 Task: Open settings.json of the linux.
Action: Mouse moved to (29, 588)
Screenshot: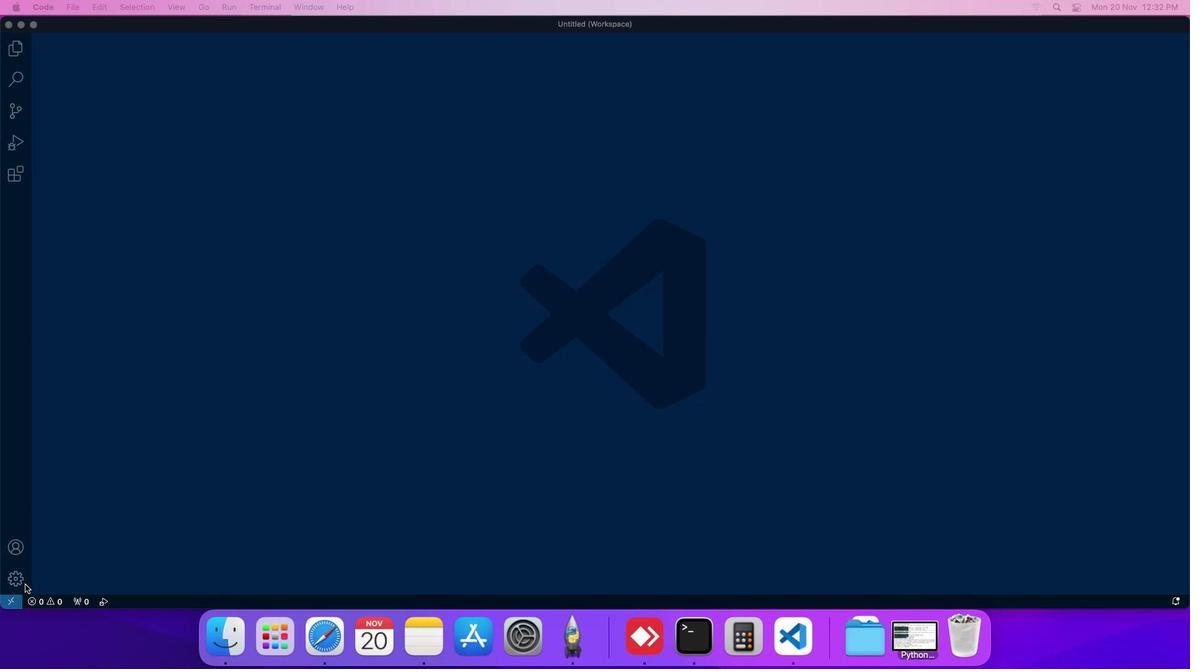 
Action: Mouse pressed left at (29, 588)
Screenshot: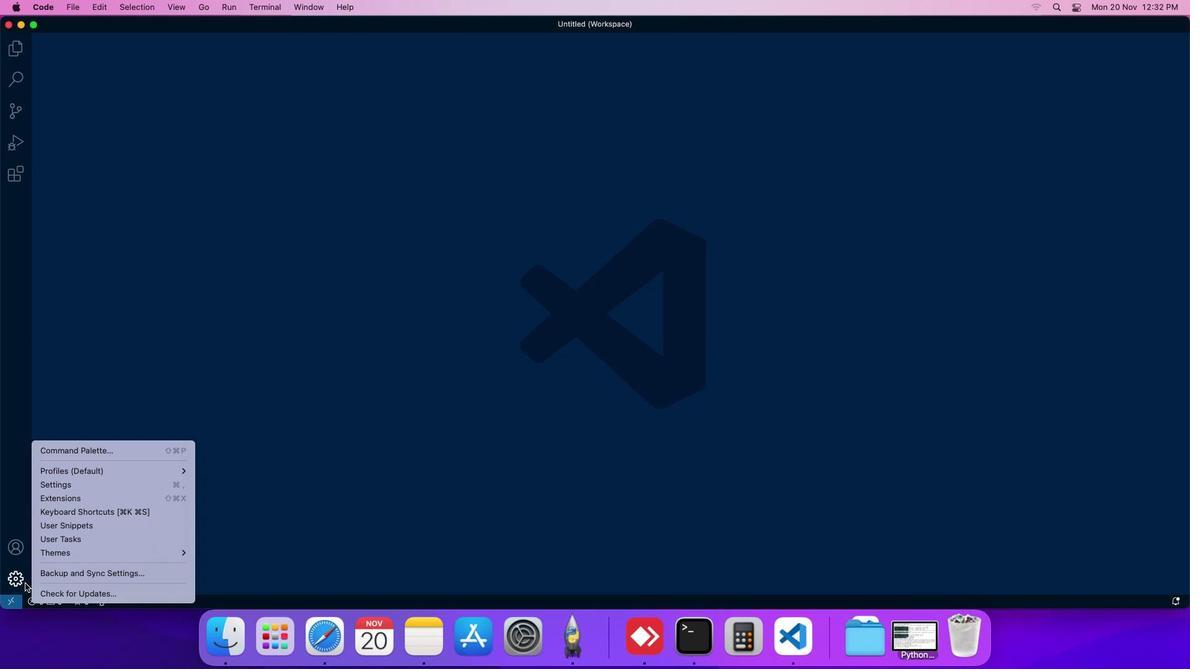 
Action: Mouse moved to (62, 489)
Screenshot: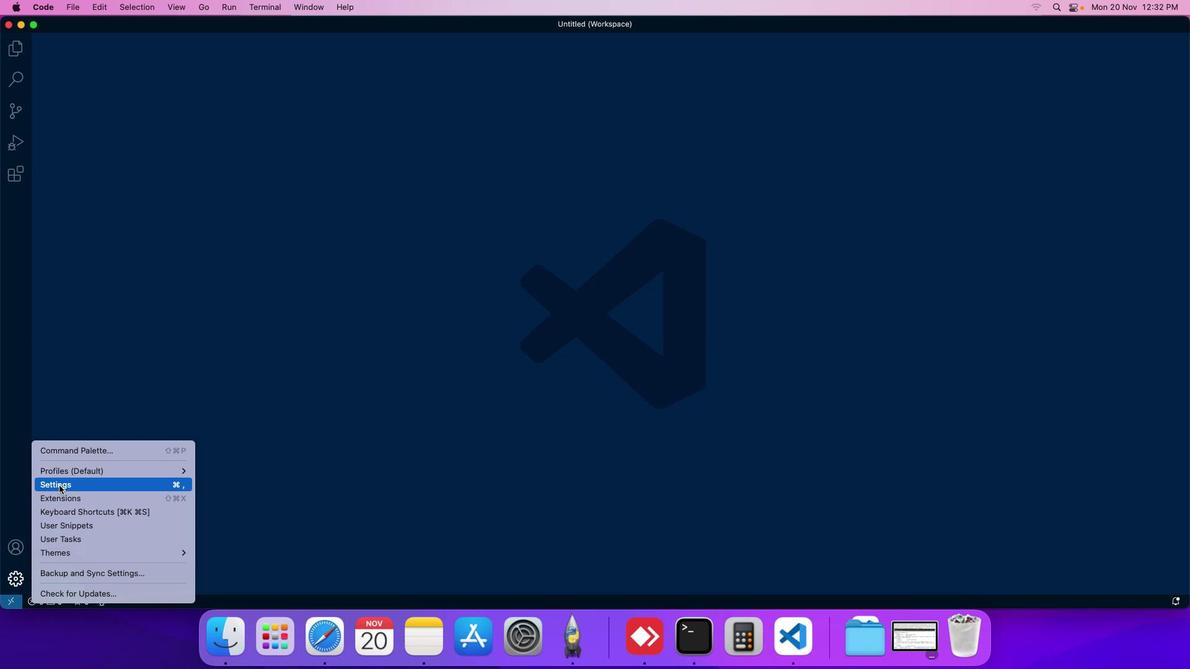 
Action: Mouse pressed left at (62, 489)
Screenshot: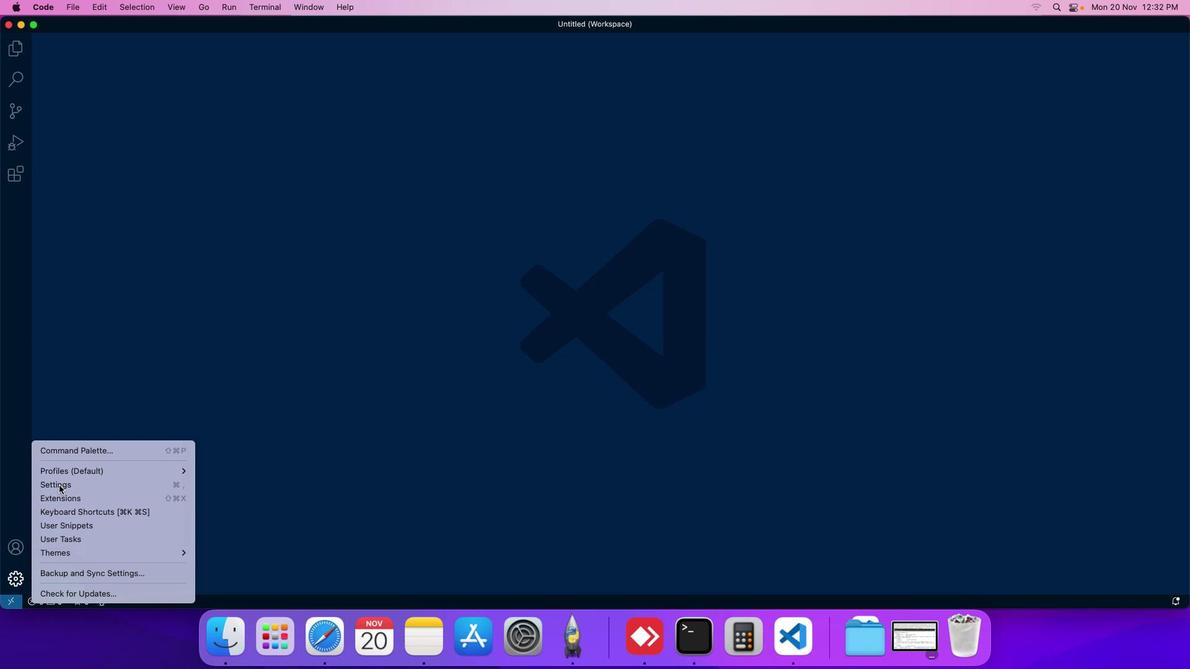 
Action: Mouse moved to (290, 94)
Screenshot: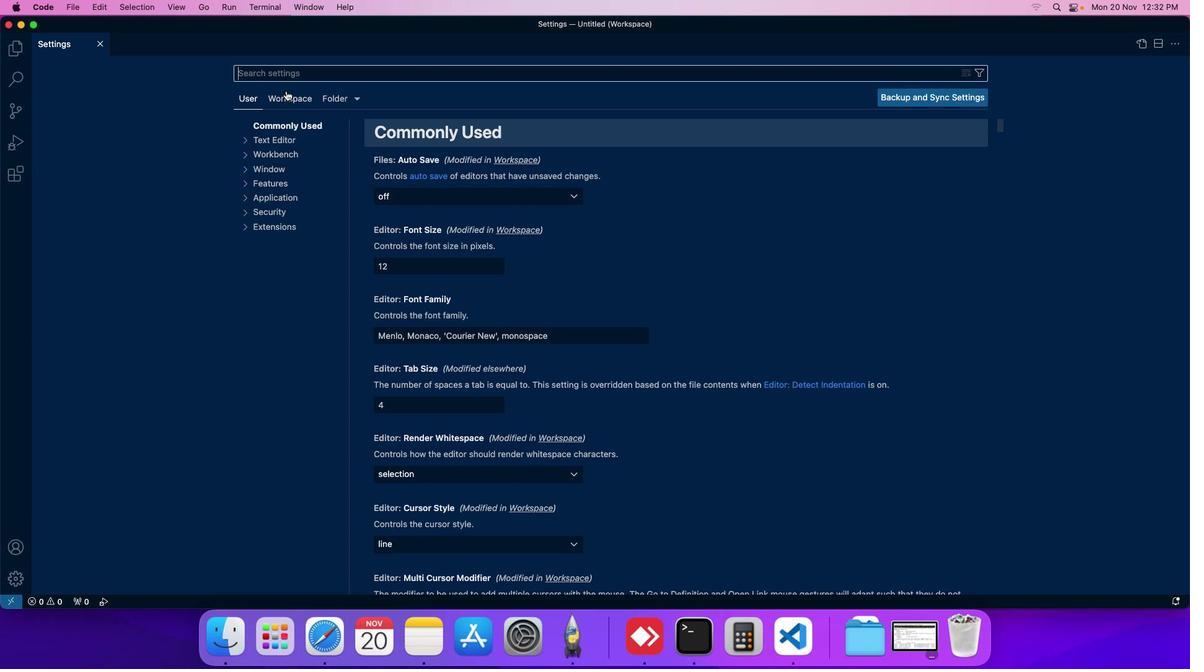 
Action: Mouse pressed left at (290, 94)
Screenshot: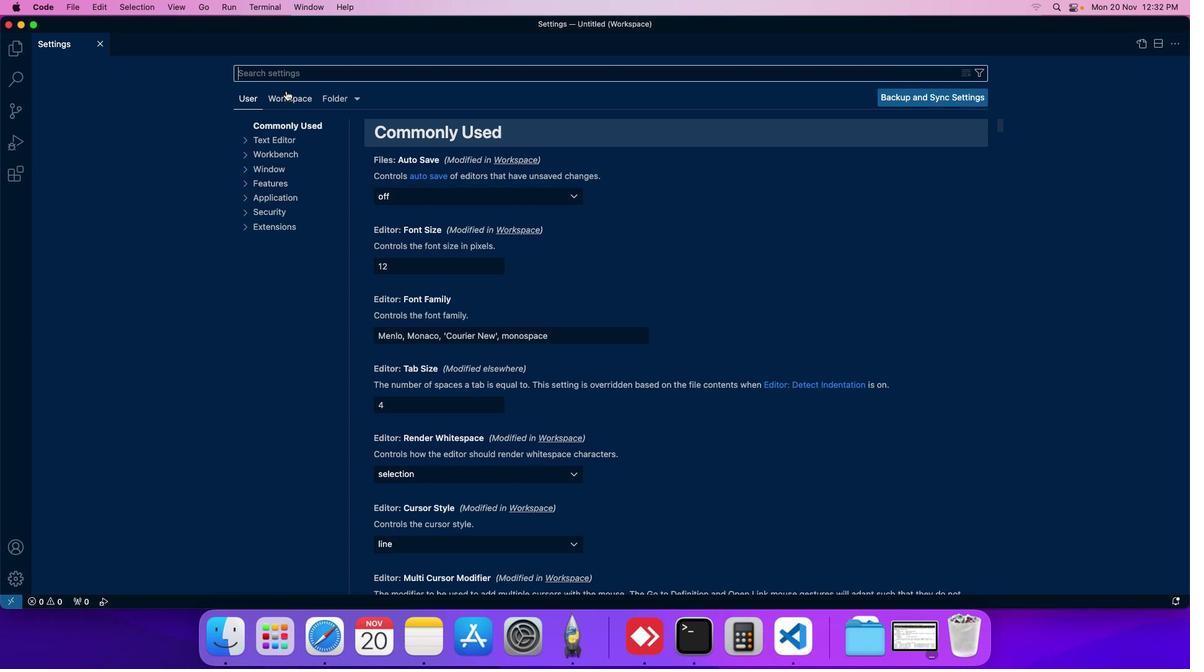 
Action: Mouse moved to (277, 181)
Screenshot: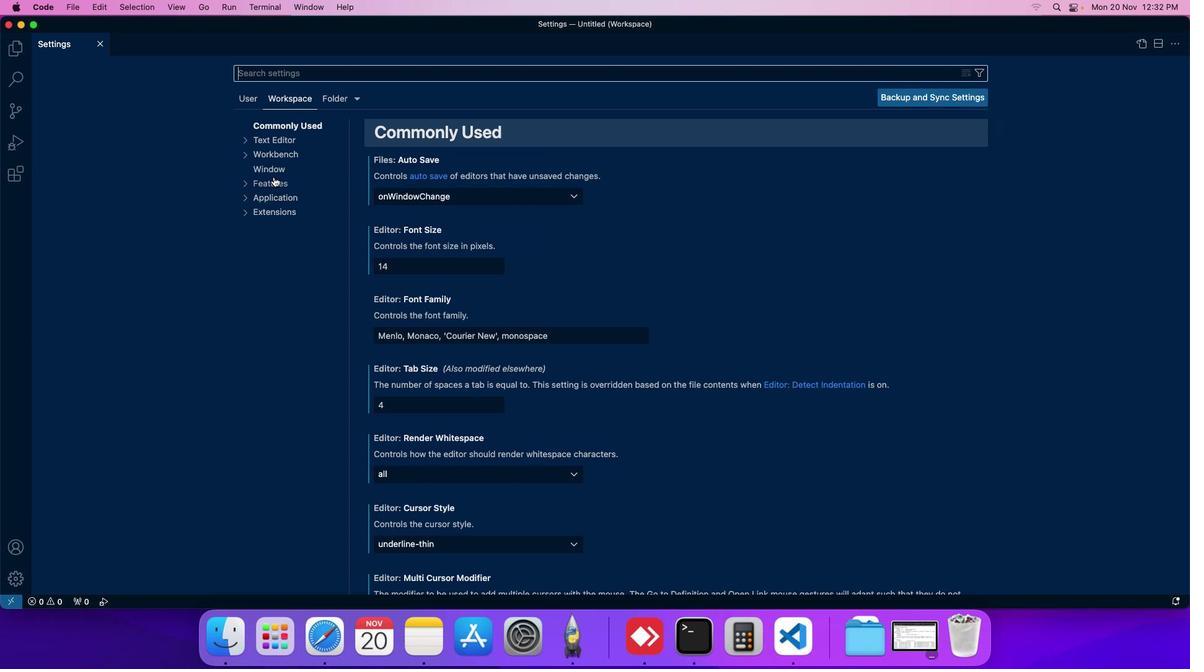 
Action: Mouse pressed left at (277, 181)
Screenshot: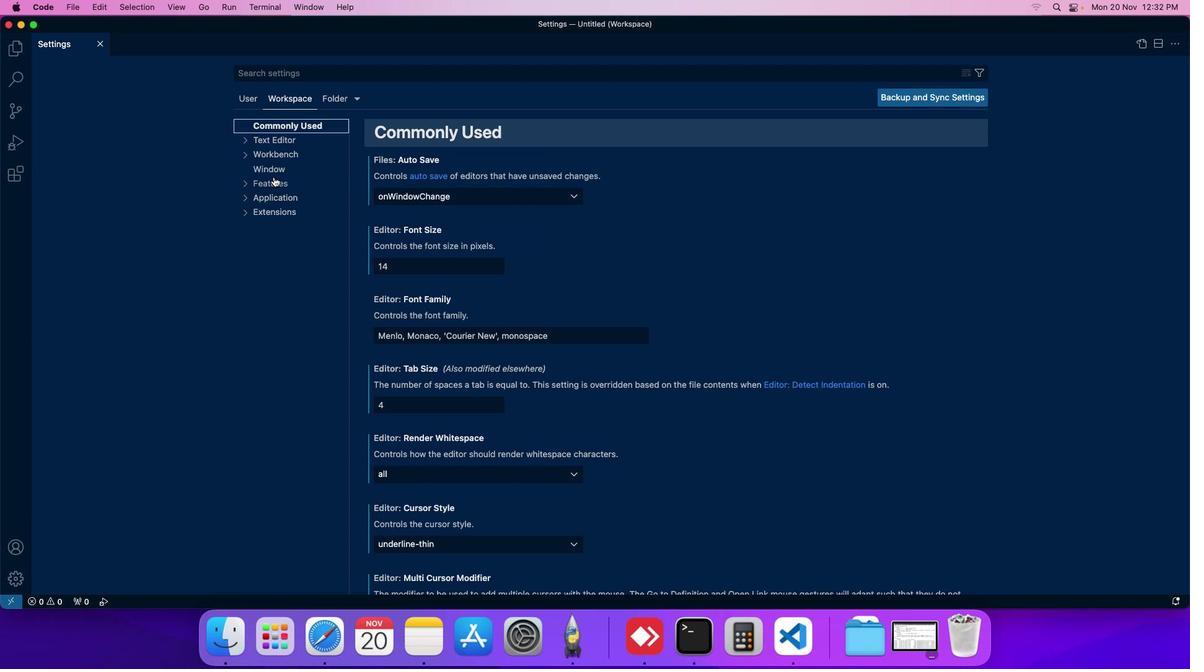 
Action: Mouse moved to (273, 305)
Screenshot: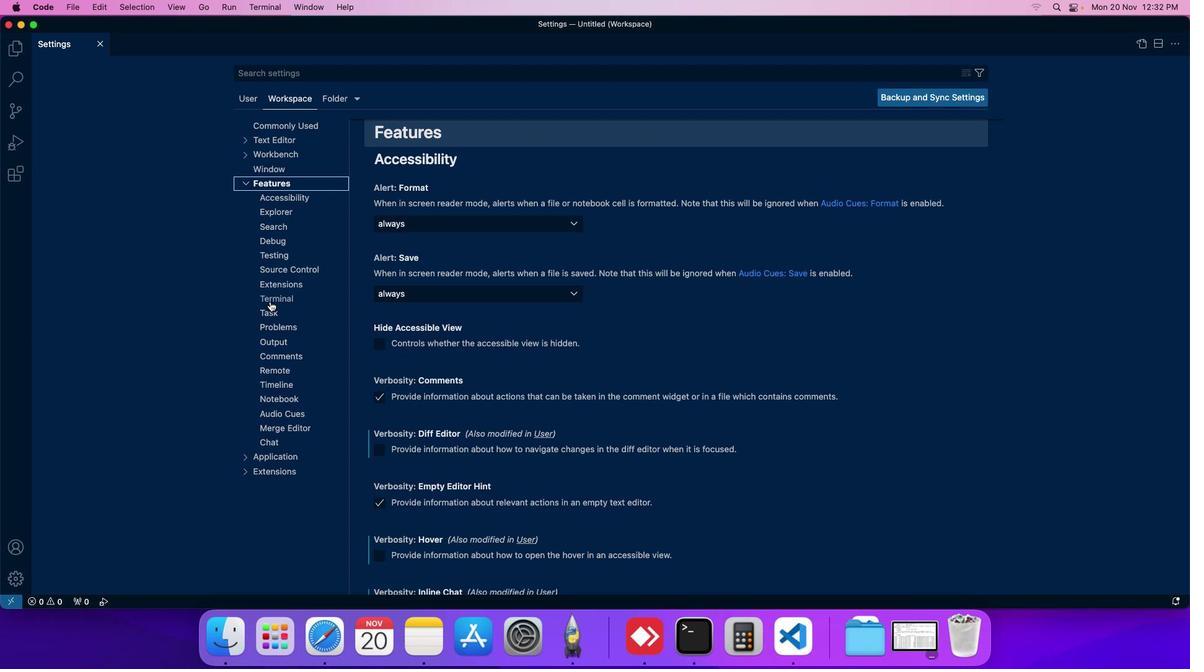 
Action: Mouse pressed left at (273, 305)
Screenshot: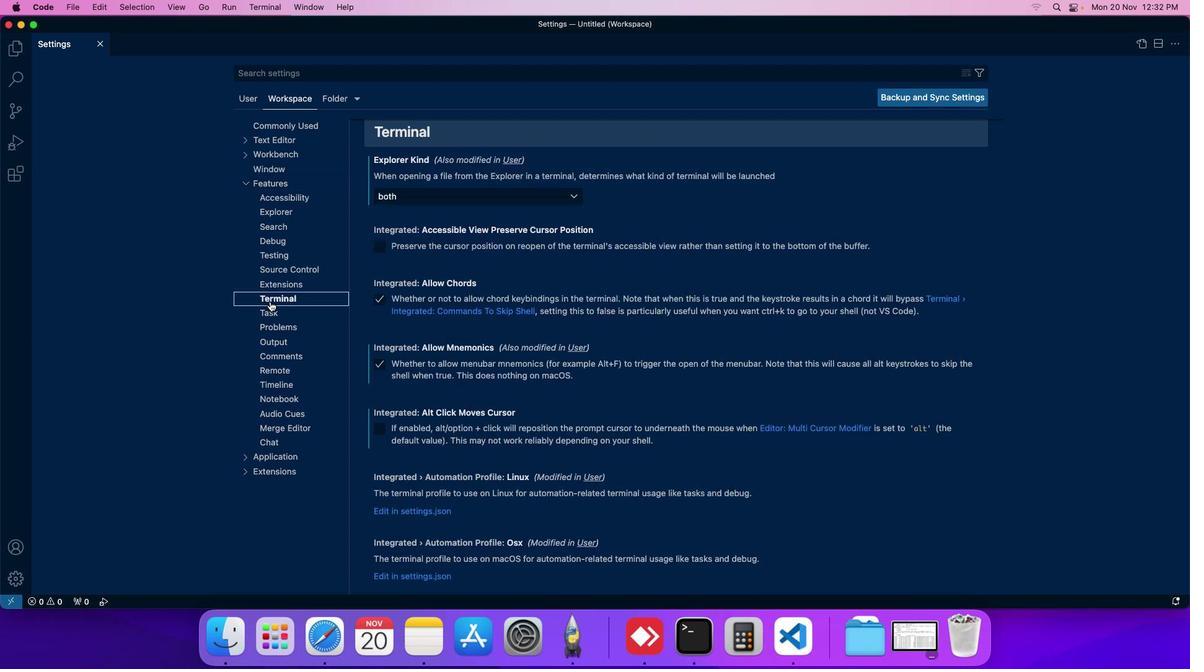 
Action: Mouse moved to (388, 301)
Screenshot: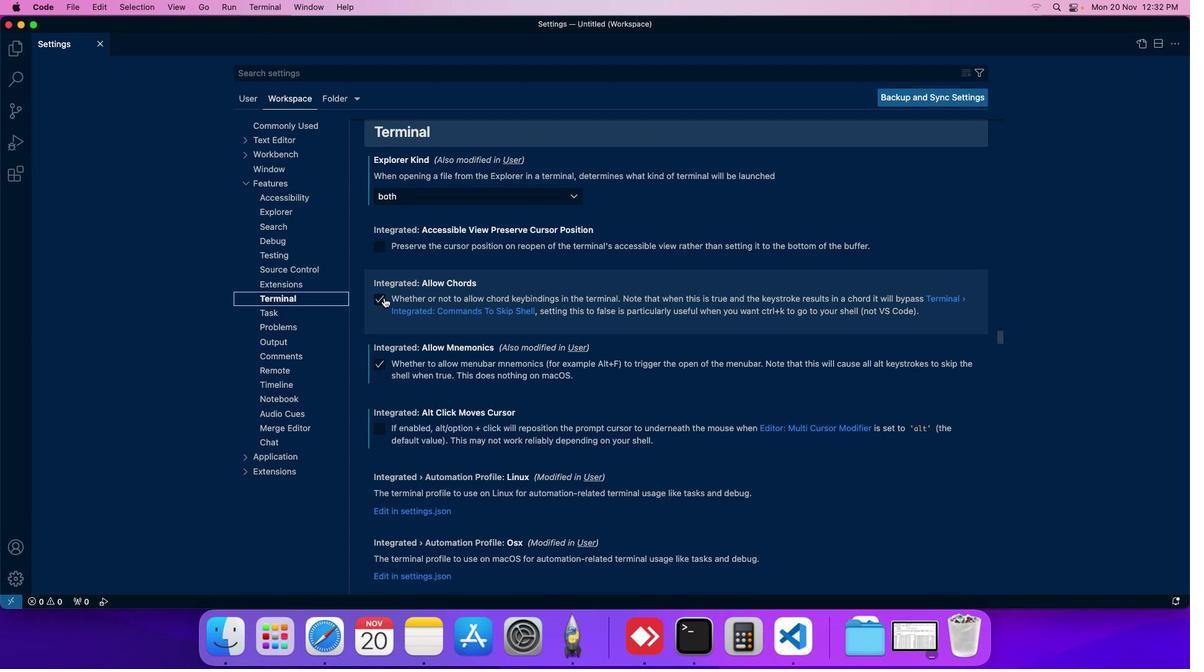 
Action: Mouse scrolled (388, 301) with delta (3, 3)
Screenshot: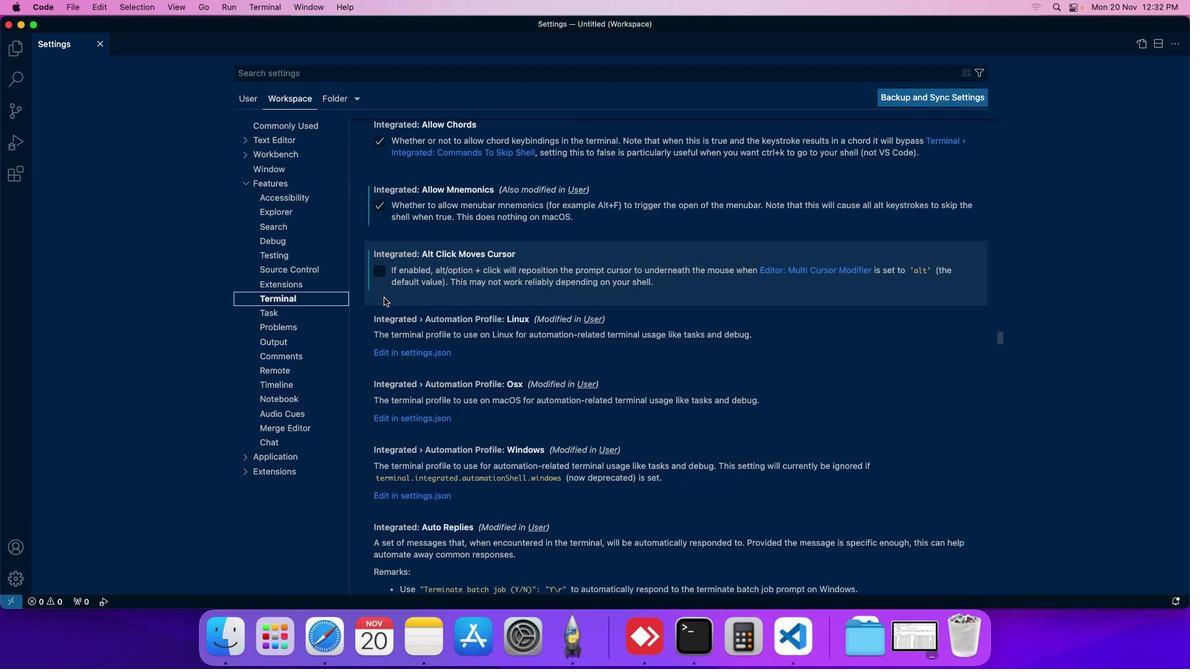 
Action: Mouse scrolled (388, 301) with delta (3, 3)
Screenshot: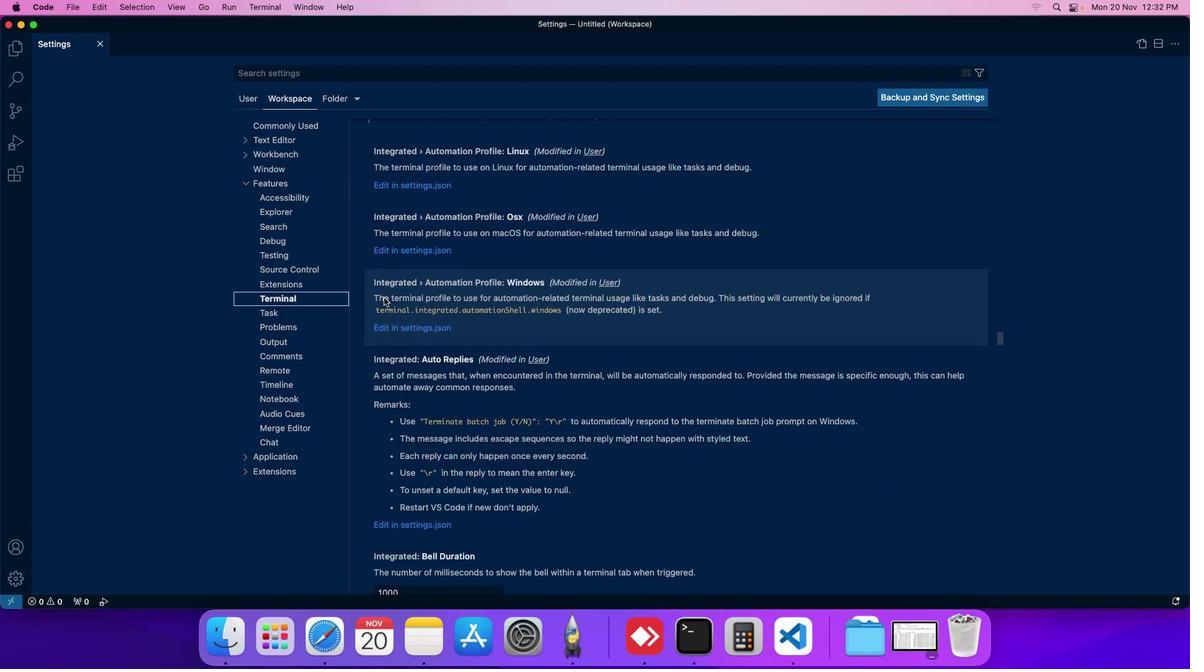 
Action: Mouse moved to (417, 213)
Screenshot: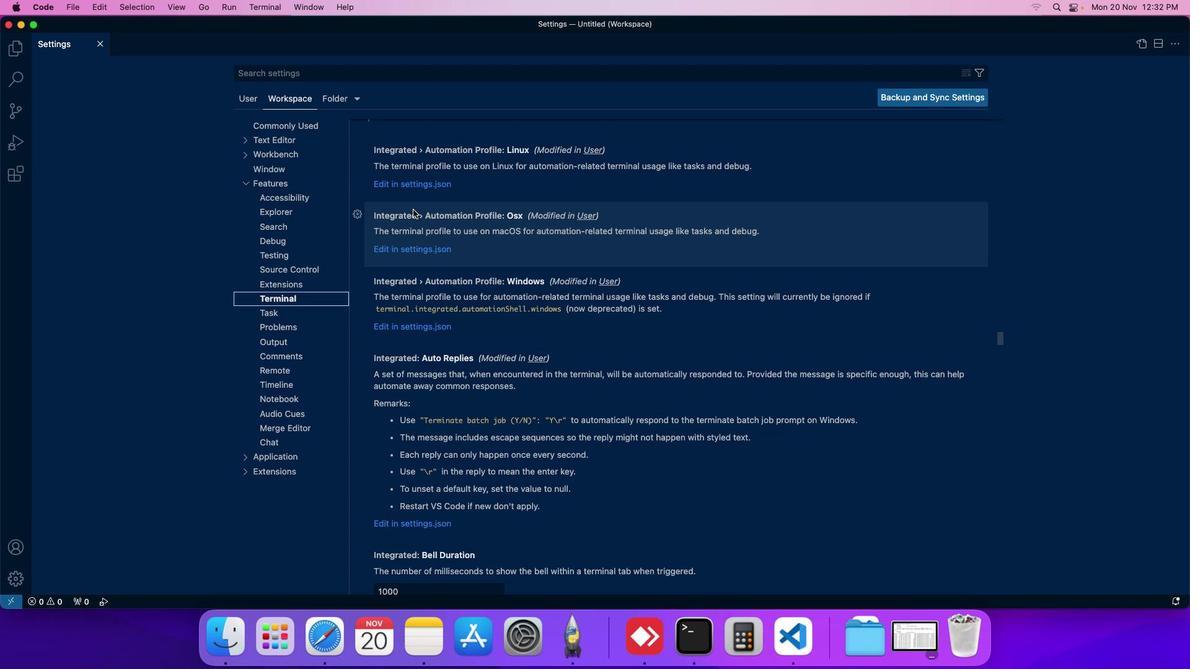 
Action: Mouse scrolled (417, 213) with delta (3, 4)
Screenshot: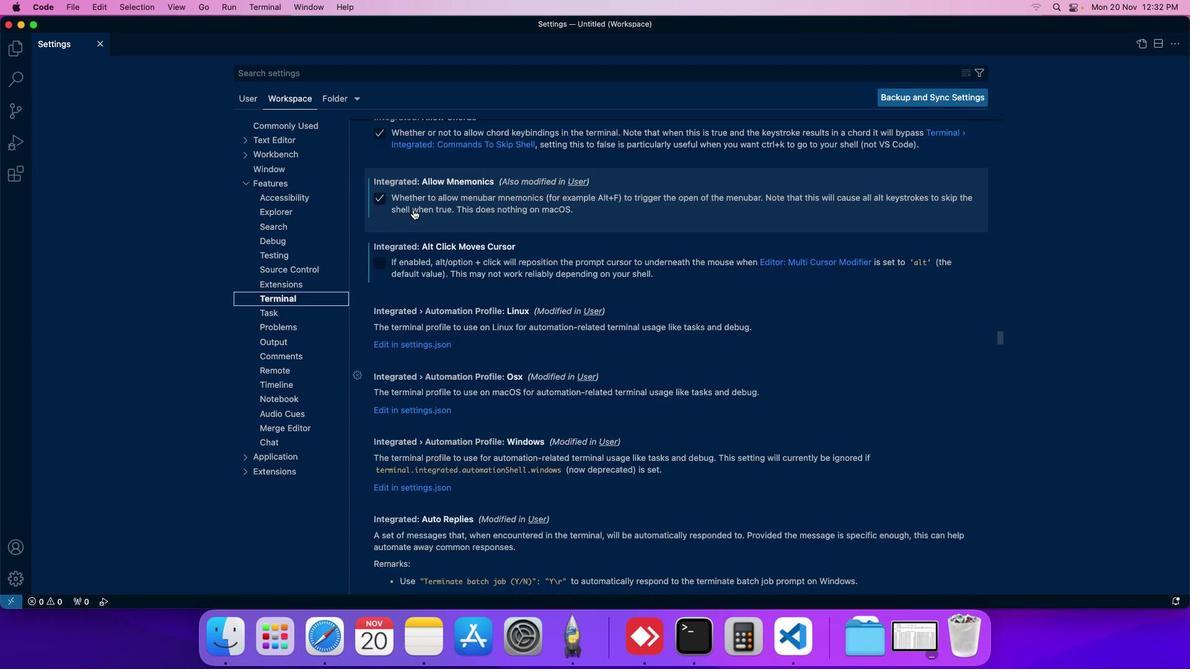 
Action: Mouse moved to (430, 348)
Screenshot: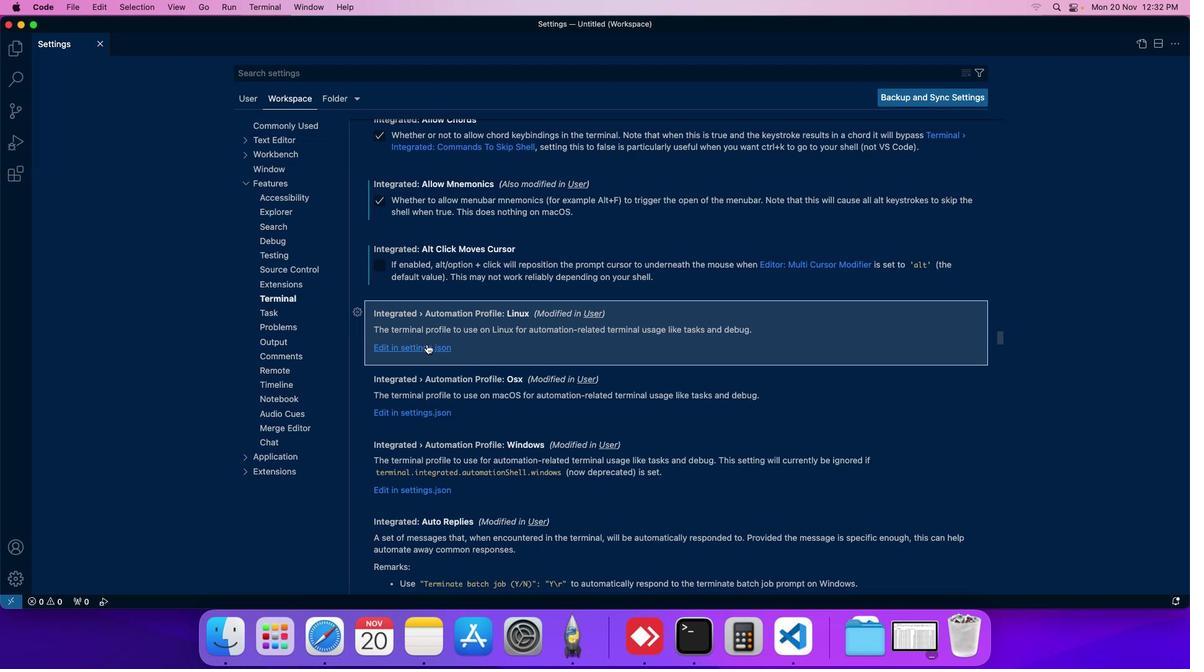 
Action: Mouse pressed left at (430, 348)
Screenshot: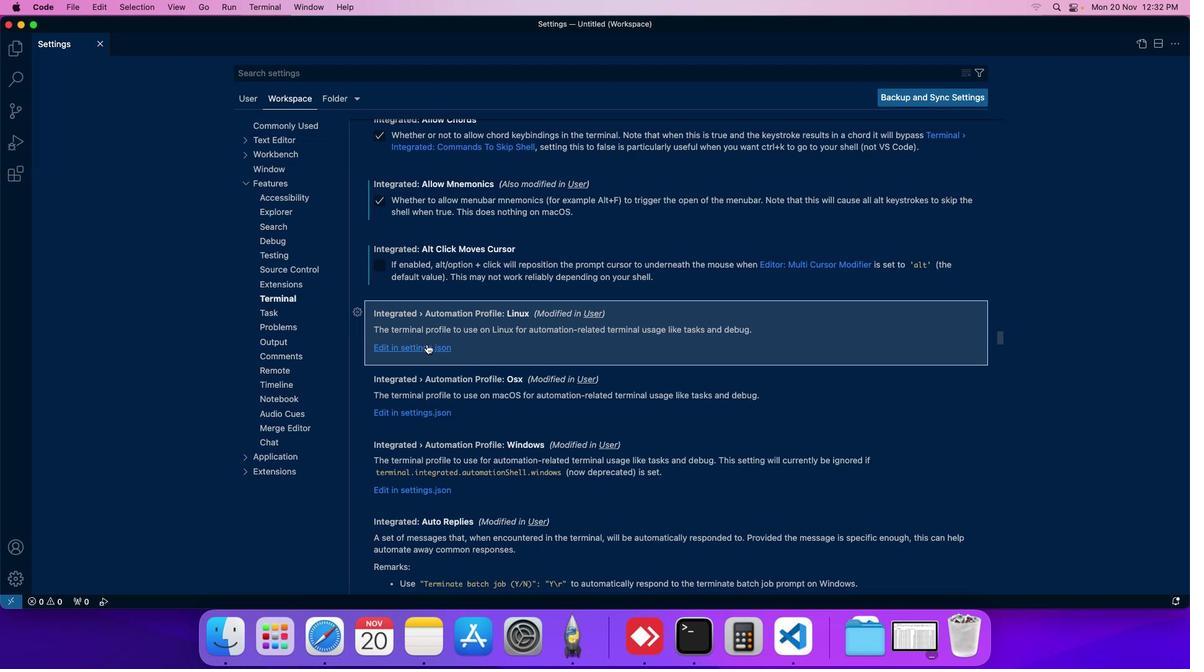 
Action: Mouse moved to (440, 170)
Screenshot: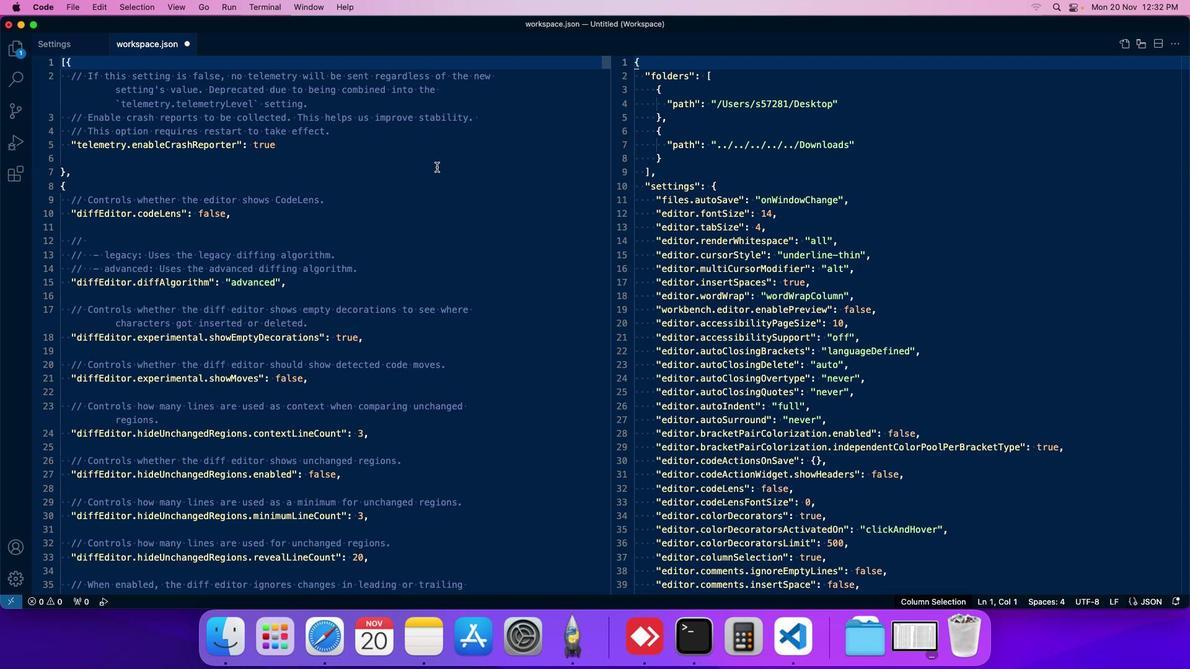 
